 Task: Sort the products in the category "Hot Dog Buns" by unit price (high first).
Action: Mouse moved to (643, 249)
Screenshot: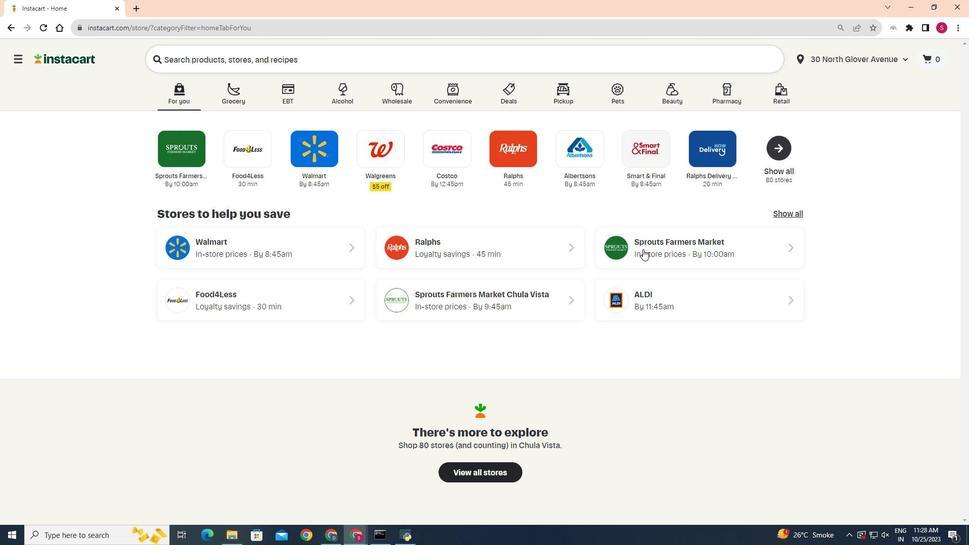 
Action: Mouse pressed left at (643, 249)
Screenshot: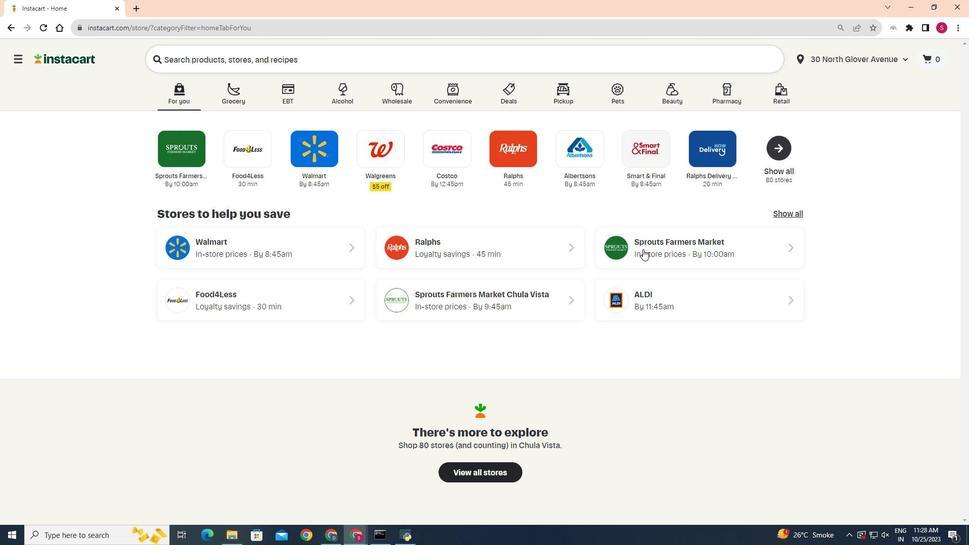 
Action: Mouse moved to (49, 446)
Screenshot: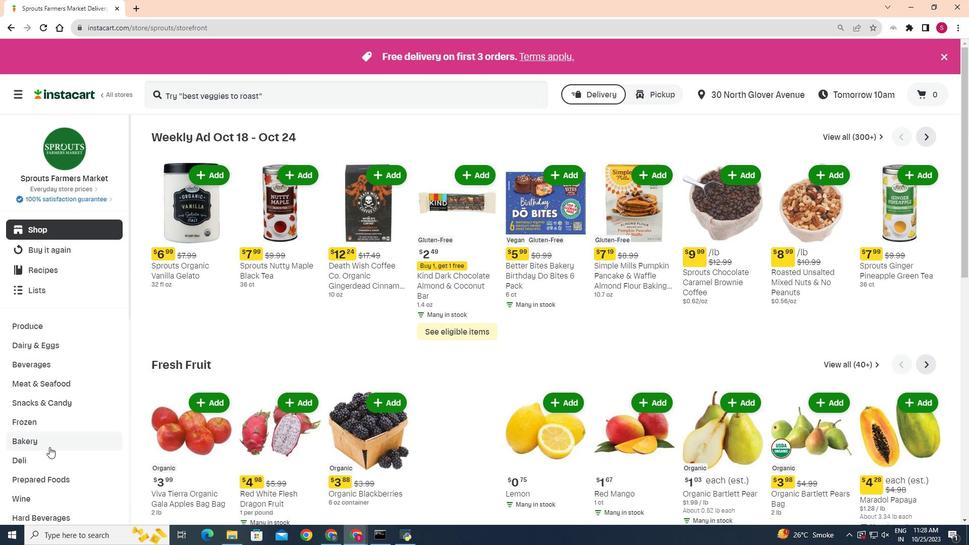 
Action: Mouse pressed left at (49, 446)
Screenshot: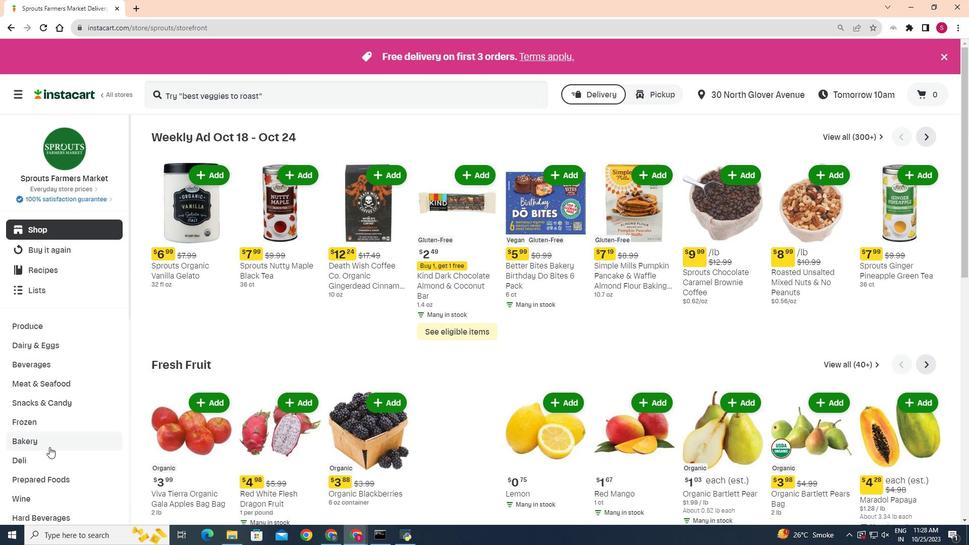
Action: Mouse moved to (270, 159)
Screenshot: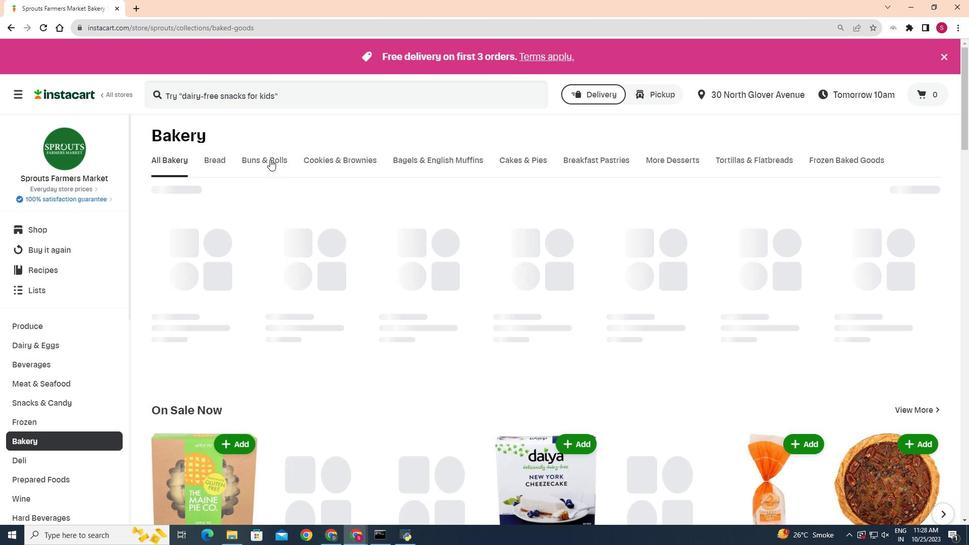 
Action: Mouse pressed left at (270, 159)
Screenshot: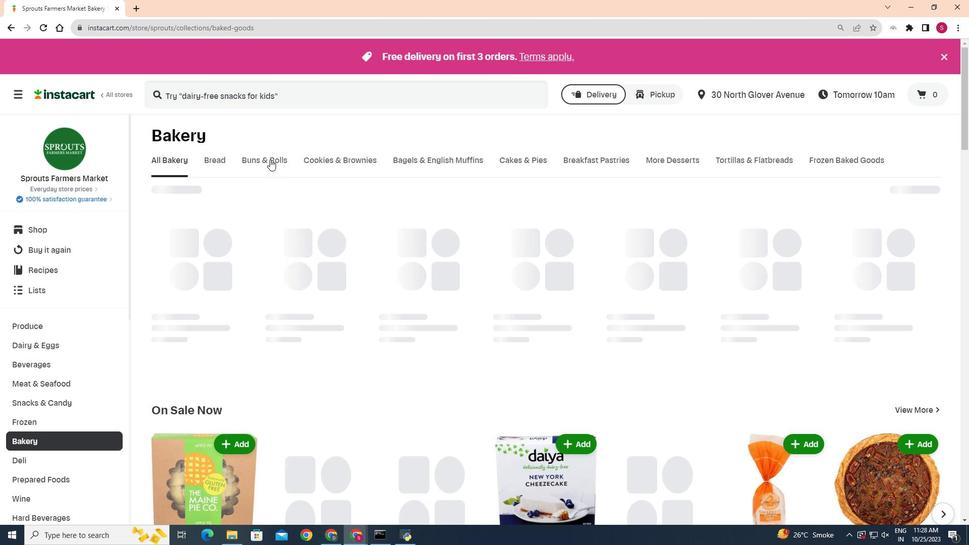 
Action: Mouse moved to (360, 203)
Screenshot: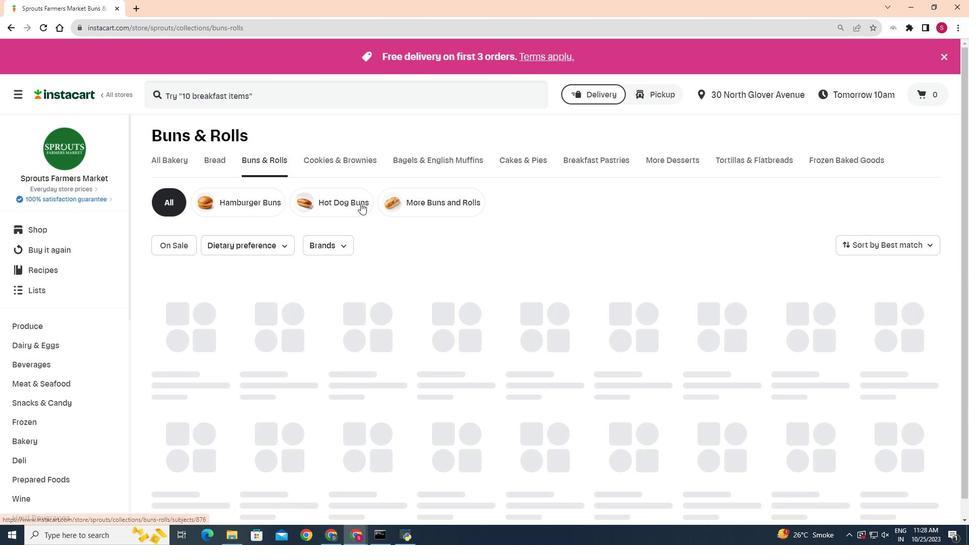 
Action: Mouse pressed left at (360, 203)
Screenshot: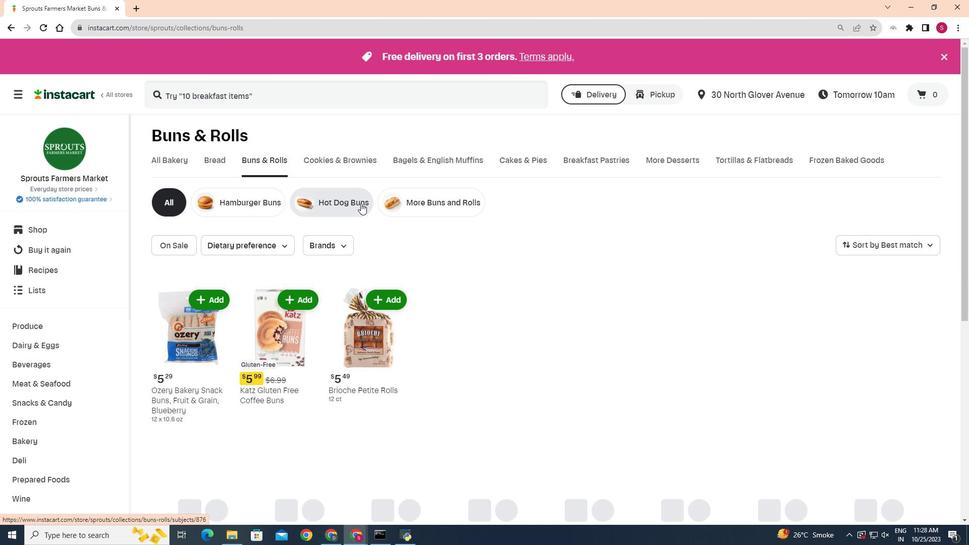 
Action: Mouse moved to (941, 244)
Screenshot: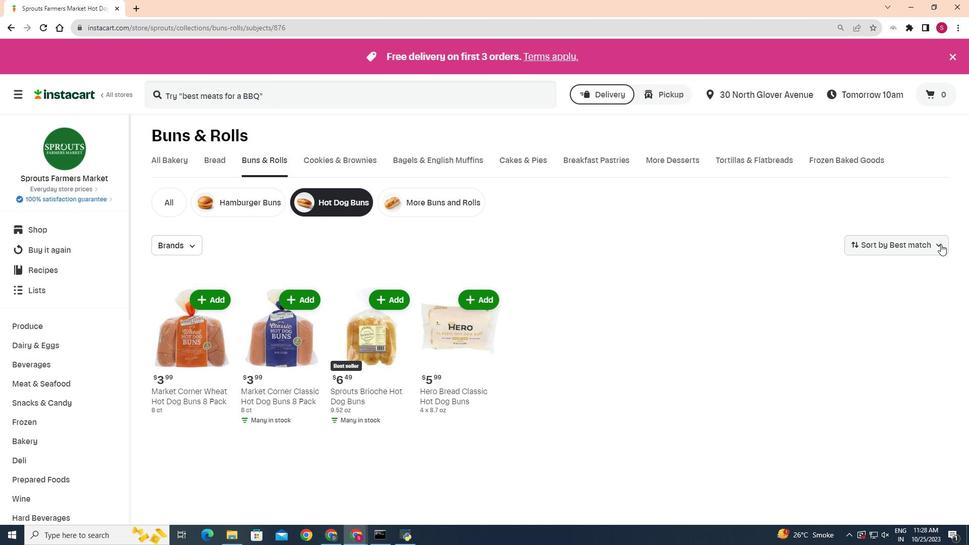 
Action: Mouse pressed left at (941, 244)
Screenshot: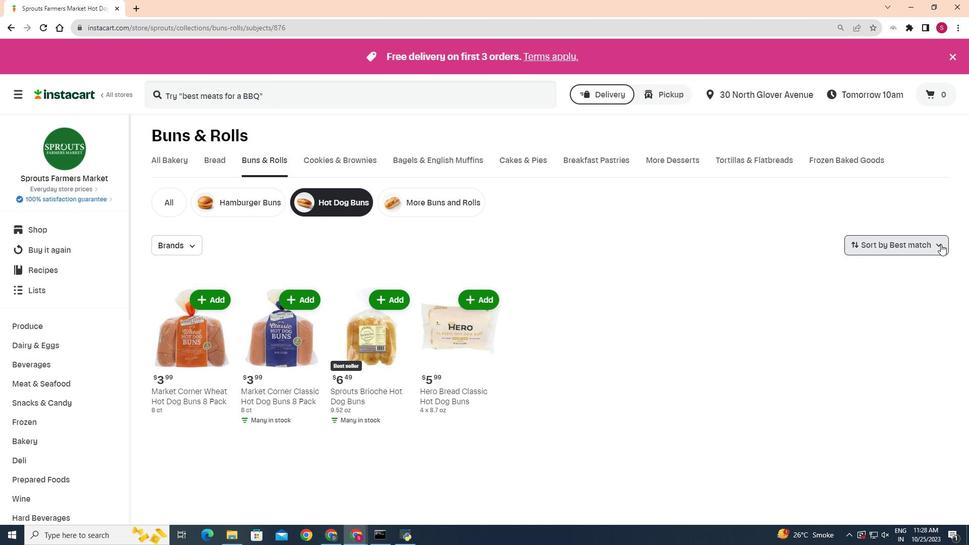 
Action: Mouse moved to (919, 363)
Screenshot: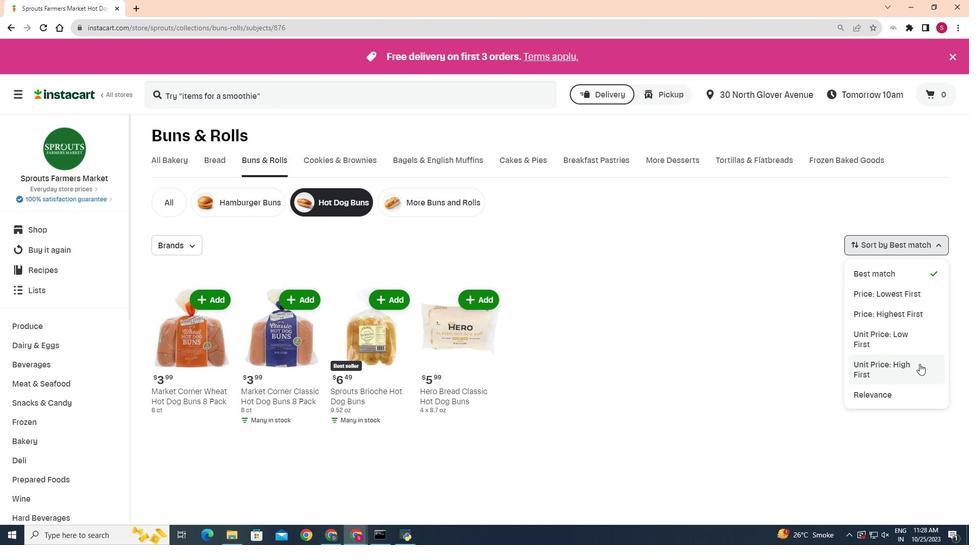 
Action: Mouse pressed left at (919, 363)
Screenshot: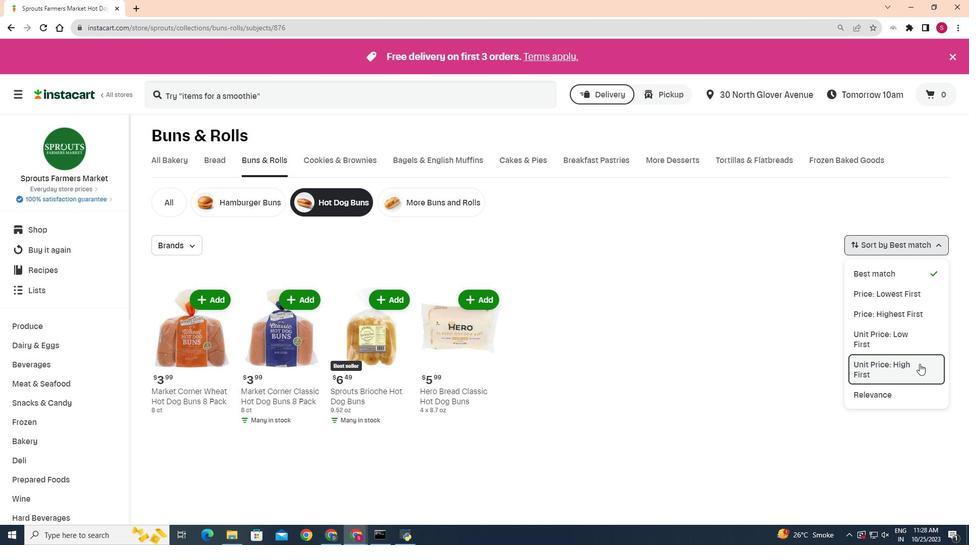 
Action: Mouse moved to (592, 283)
Screenshot: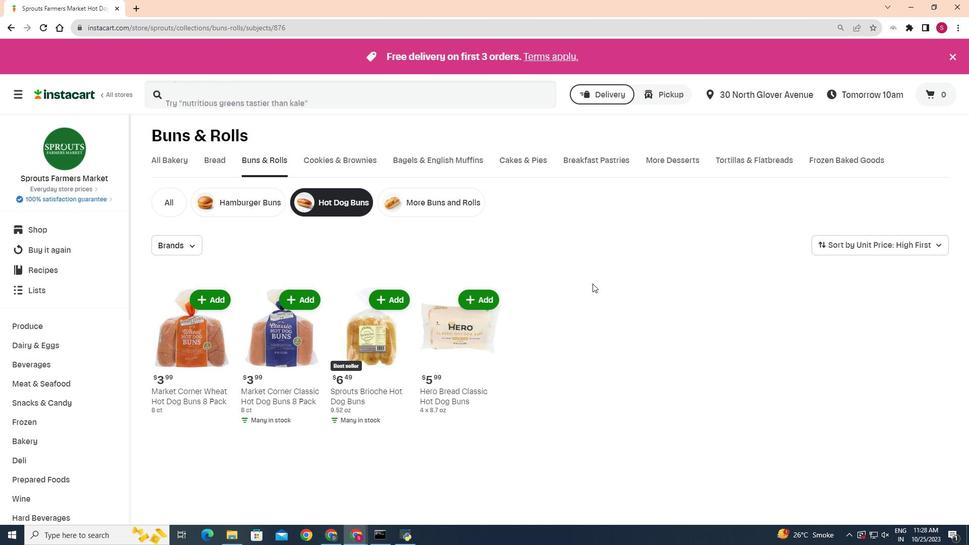 
